 Task: Set Equalizer to Treble Reduce
Action: Mouse moved to (1043, 148)
Screenshot: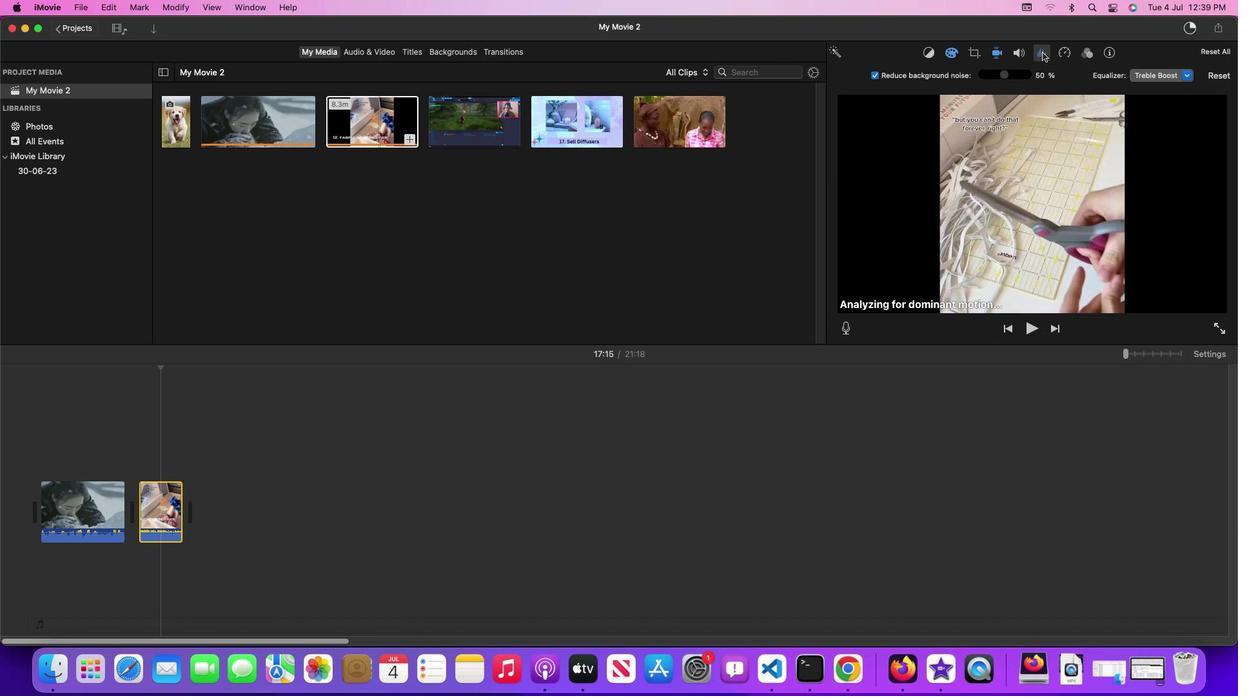 
Action: Mouse pressed left at (1043, 148)
Screenshot: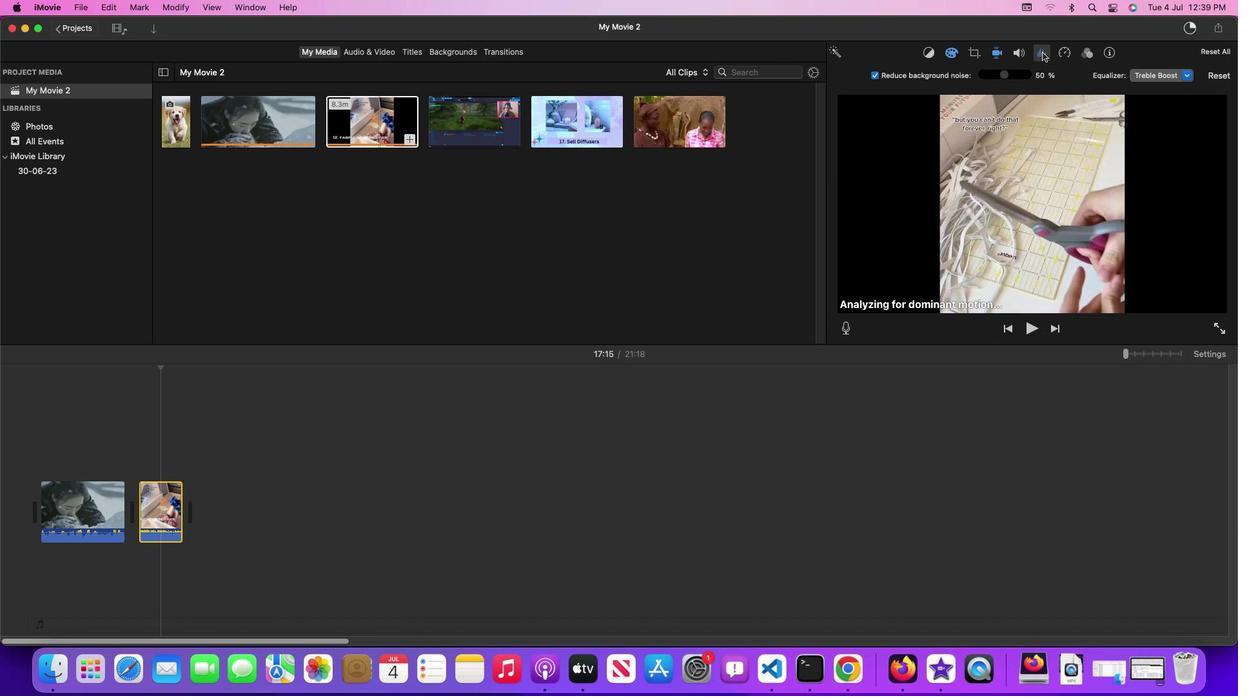 
Action: Mouse moved to (1178, 155)
Screenshot: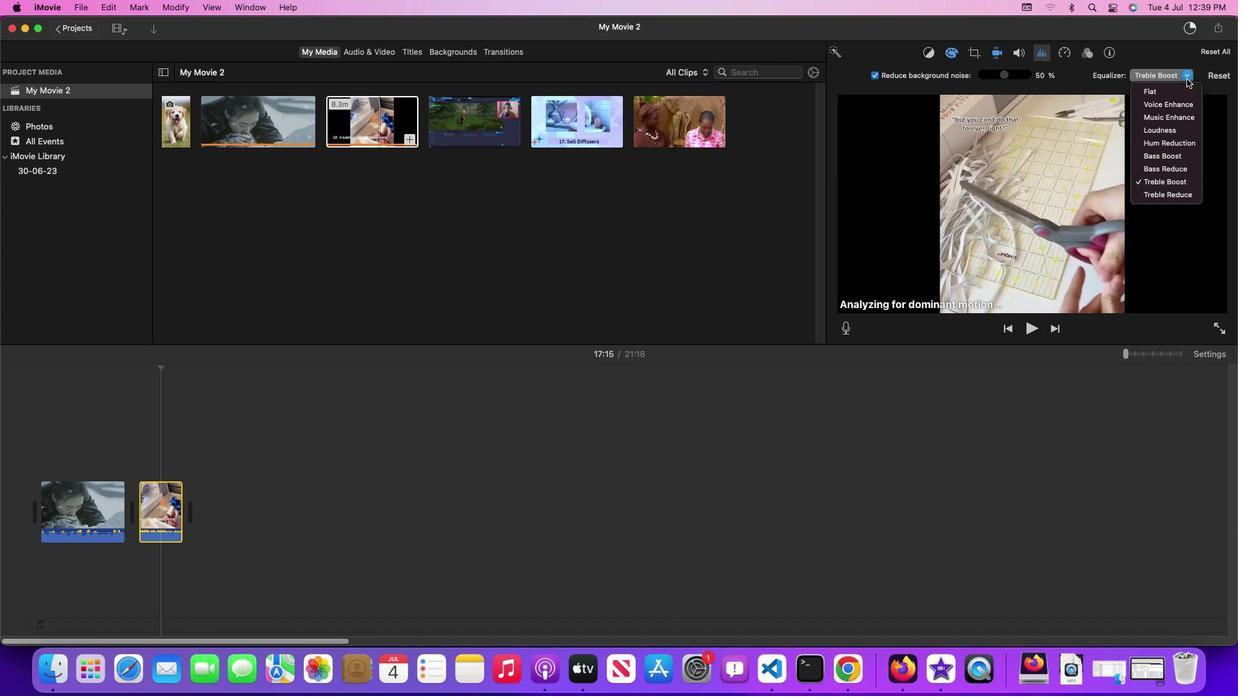 
Action: Mouse pressed left at (1178, 155)
Screenshot: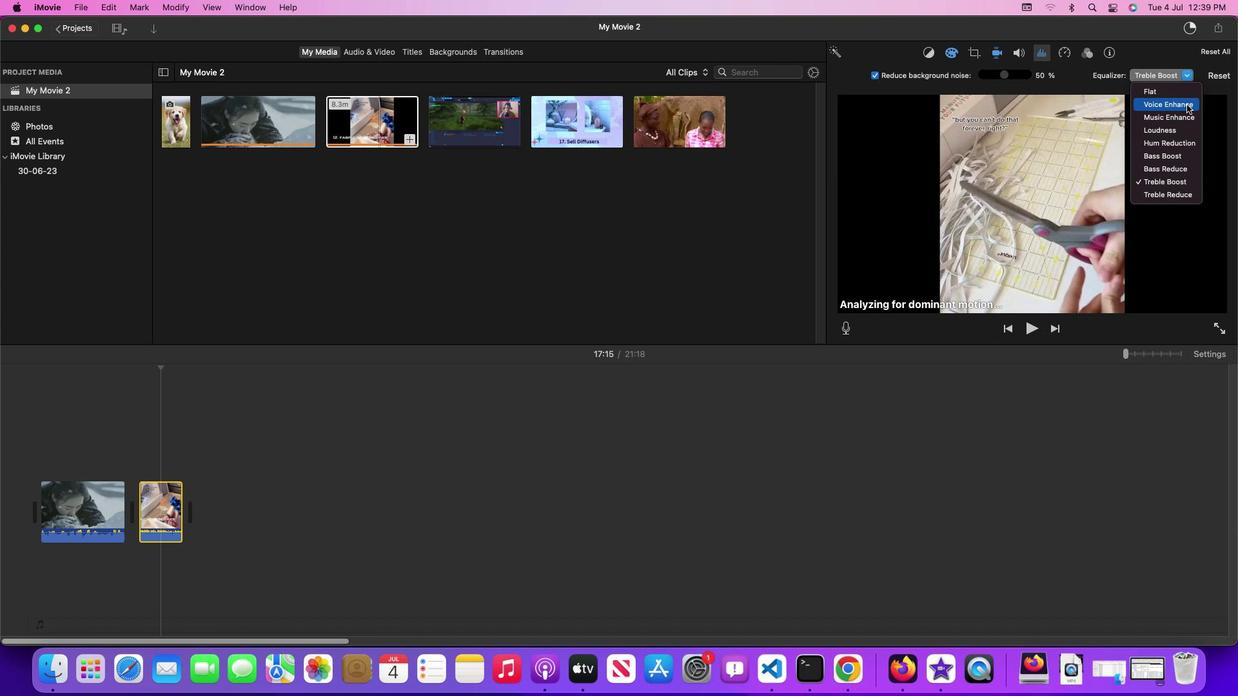 
Action: Mouse moved to (1165, 199)
Screenshot: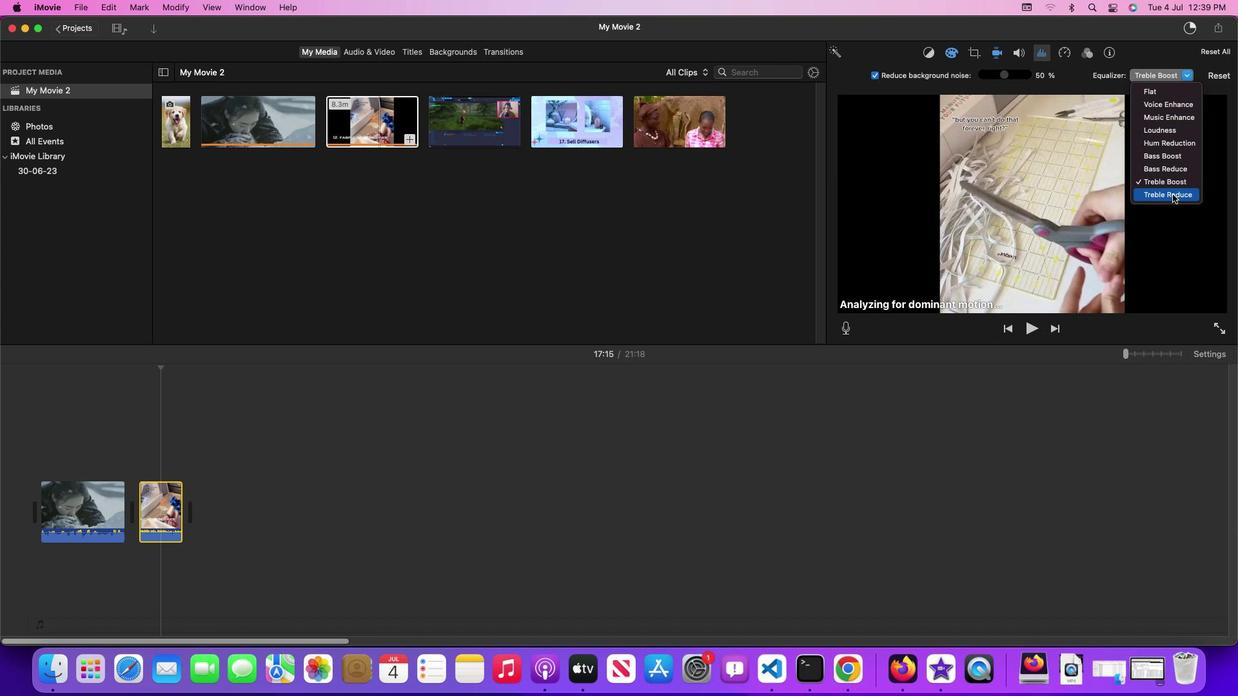 
Action: Mouse pressed left at (1165, 199)
Screenshot: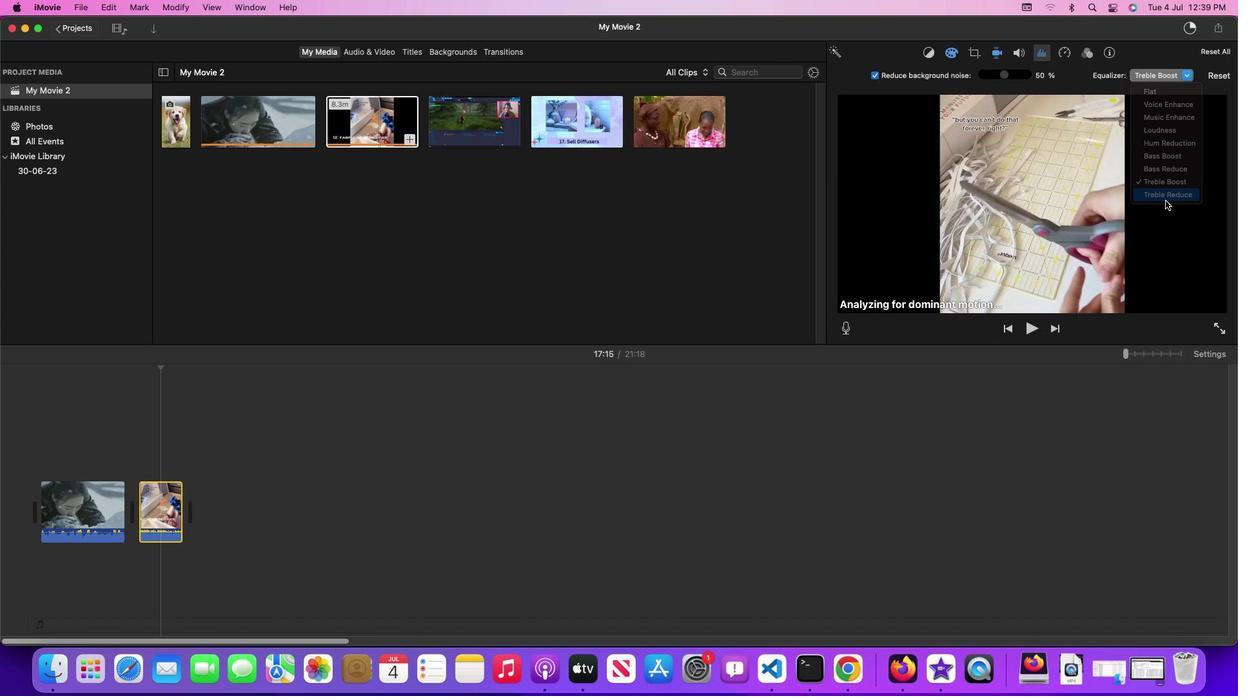 
Action: Mouse moved to (1158, 202)
Screenshot: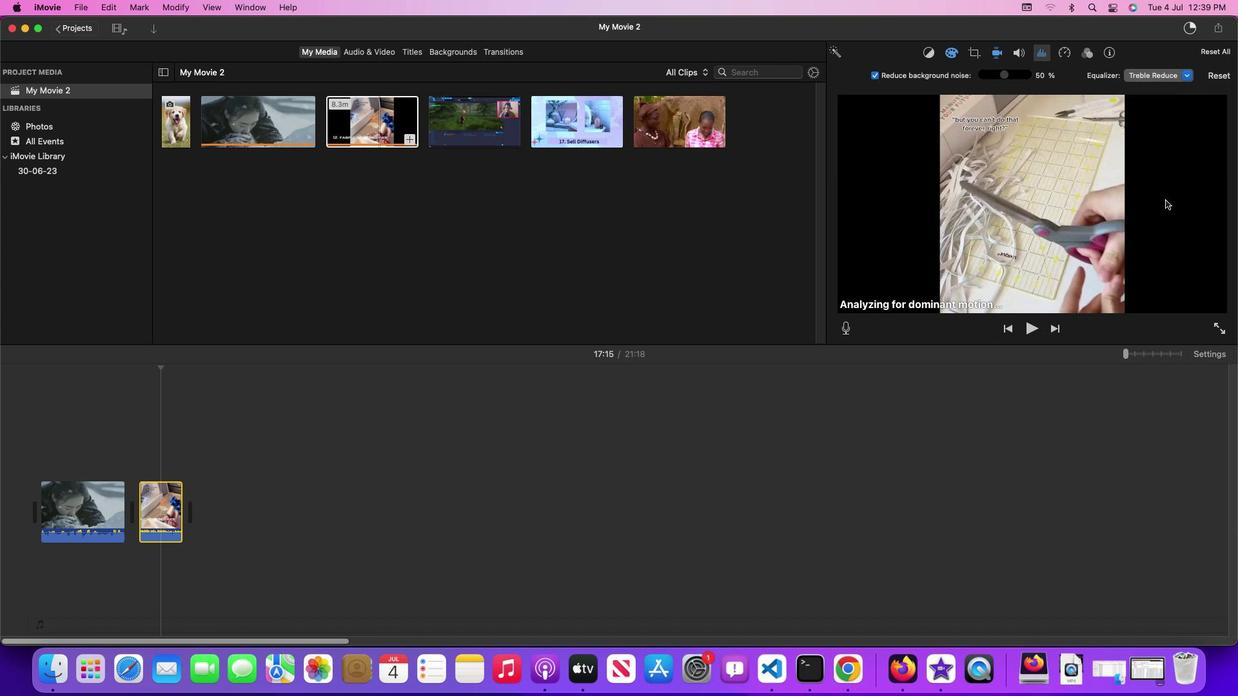 
